 Task: Create New Customer with Customer Name: The Biscuit Bar, Billing Address Line1: 3107 Abia Martin Drive, Billing Address Line2:  Panther Burn, Billing Address Line3:  Mississippi 38765
Action: Mouse moved to (190, 70)
Screenshot: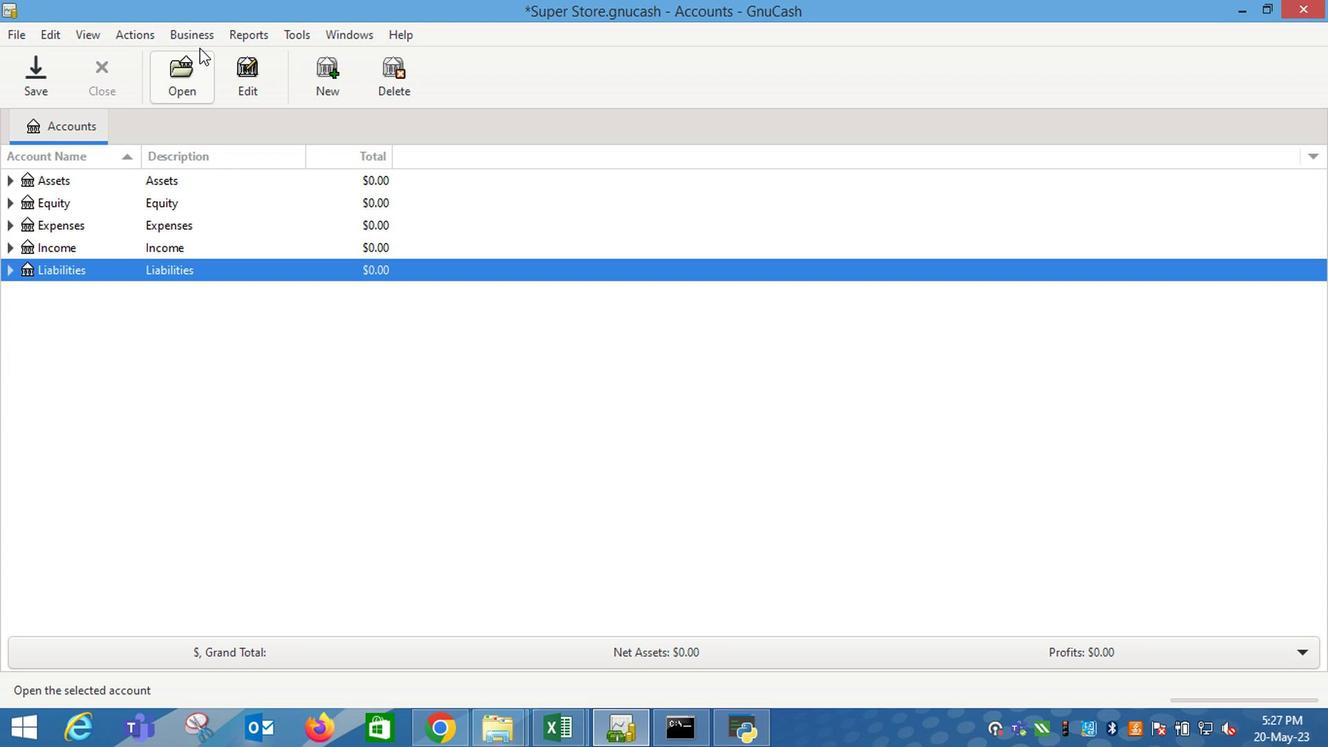 
Action: Mouse pressed left at (190, 70)
Screenshot: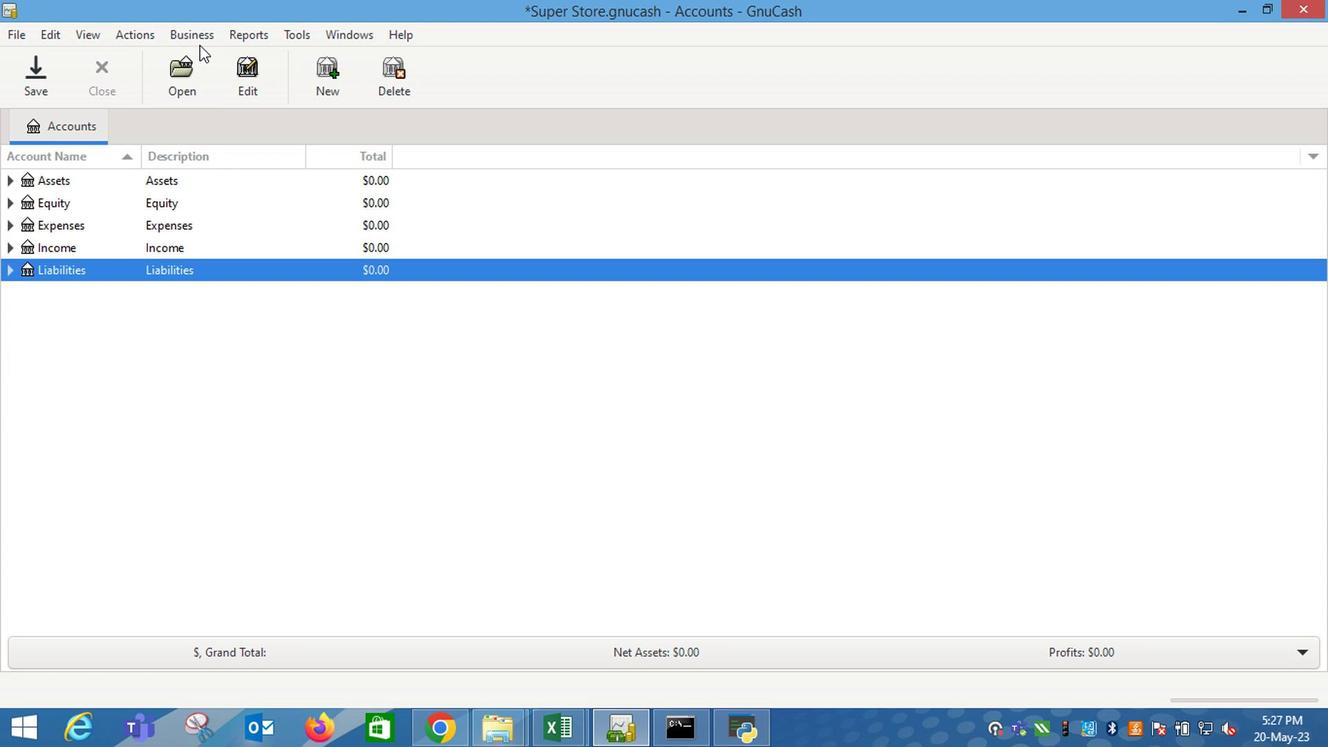
Action: Mouse moved to (401, 87)
Screenshot: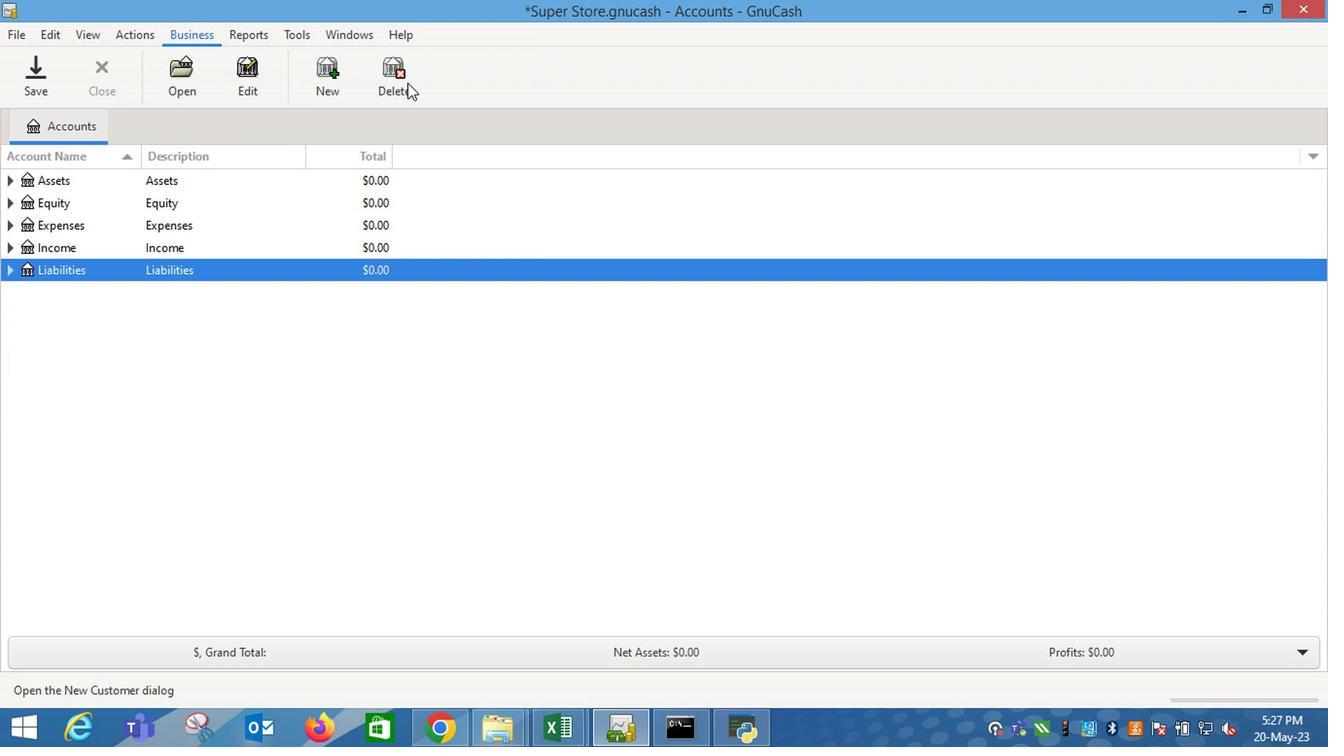 
Action: Mouse pressed left at (401, 87)
Screenshot: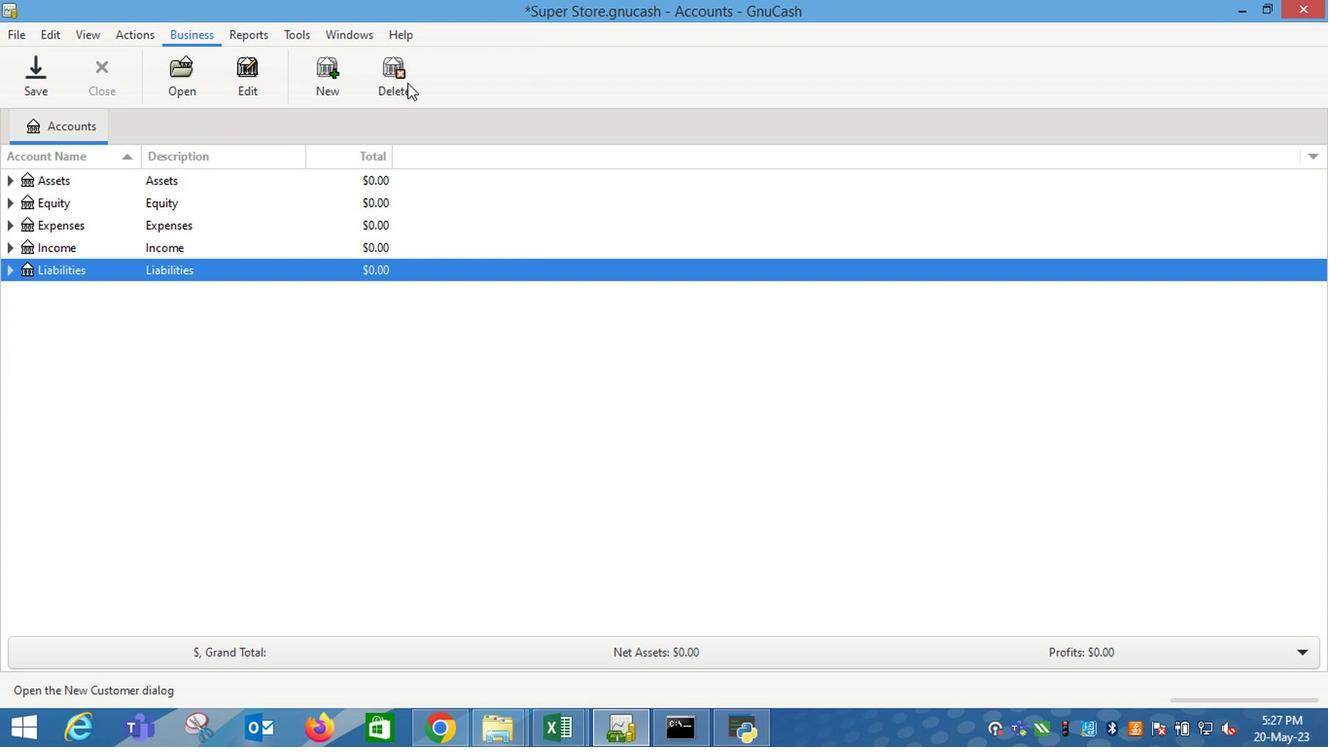 
Action: Key pressed <Key.shift_r>Te<Key.space><Key.shift_r><Key.shift_r>Biscuit<Key.space><Key.shift_r>Bar<Key.tab><Key.tab><Key.tab>3107<Key.space><Key.shift_r>Abia<Key.space><Key.shift_r>Marton<Key.backspace><Key.backspace>on<Key.backspace><Key.backspace>
Screenshot: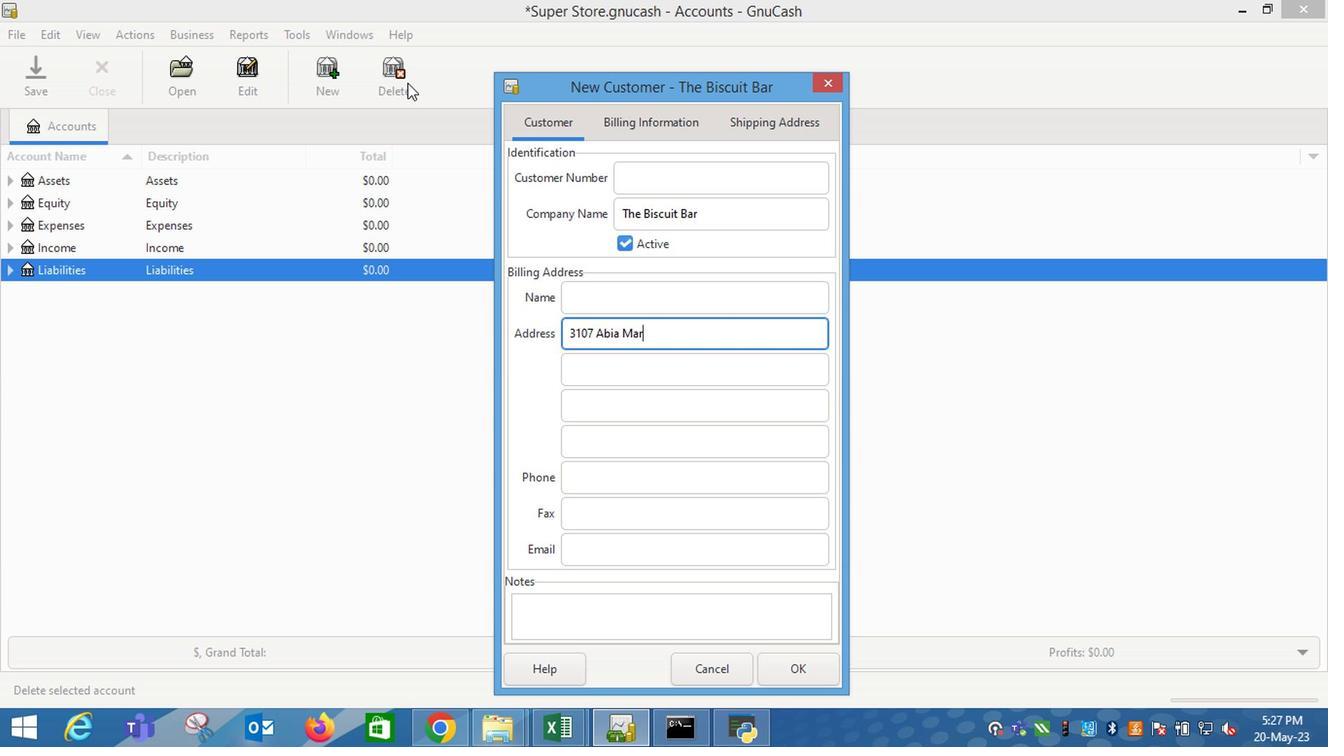 
Action: Mouse moved to (201, 70)
Screenshot: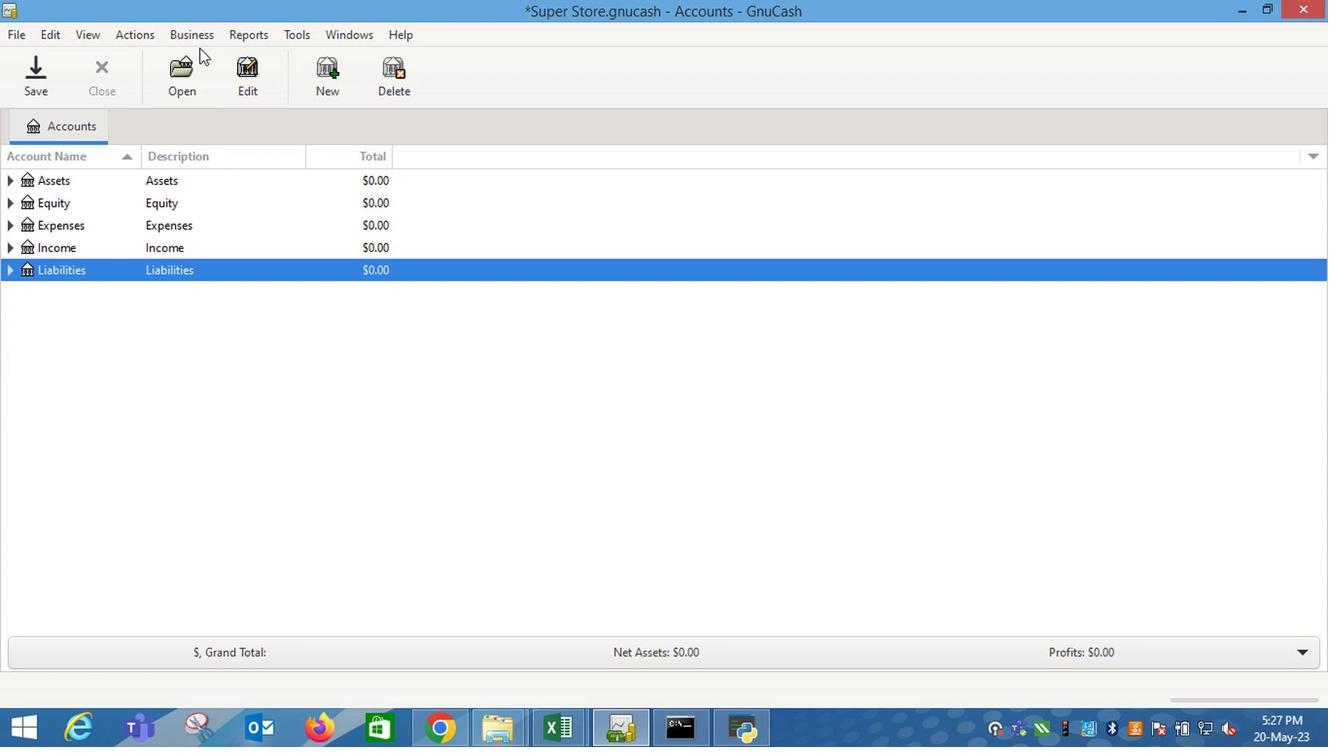 
Action: Mouse pressed left at (201, 70)
Screenshot: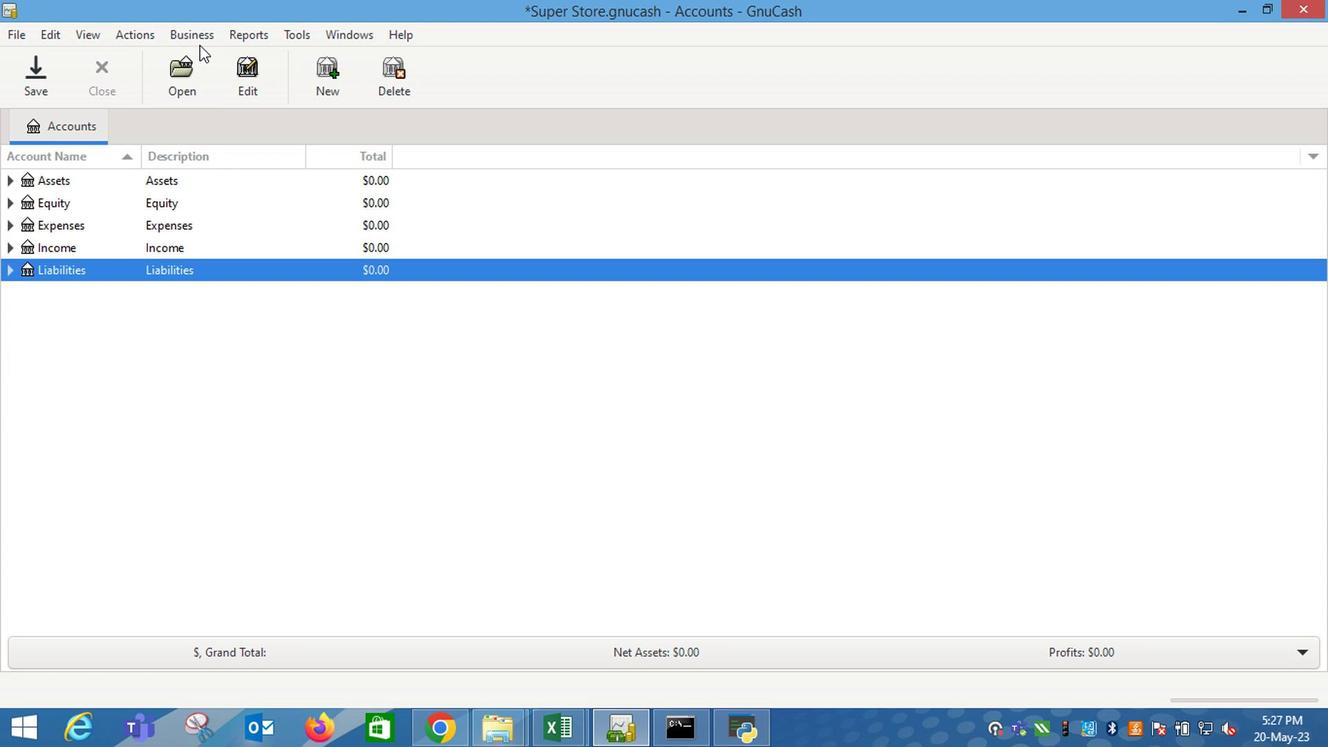 
Action: Mouse moved to (378, 85)
Screenshot: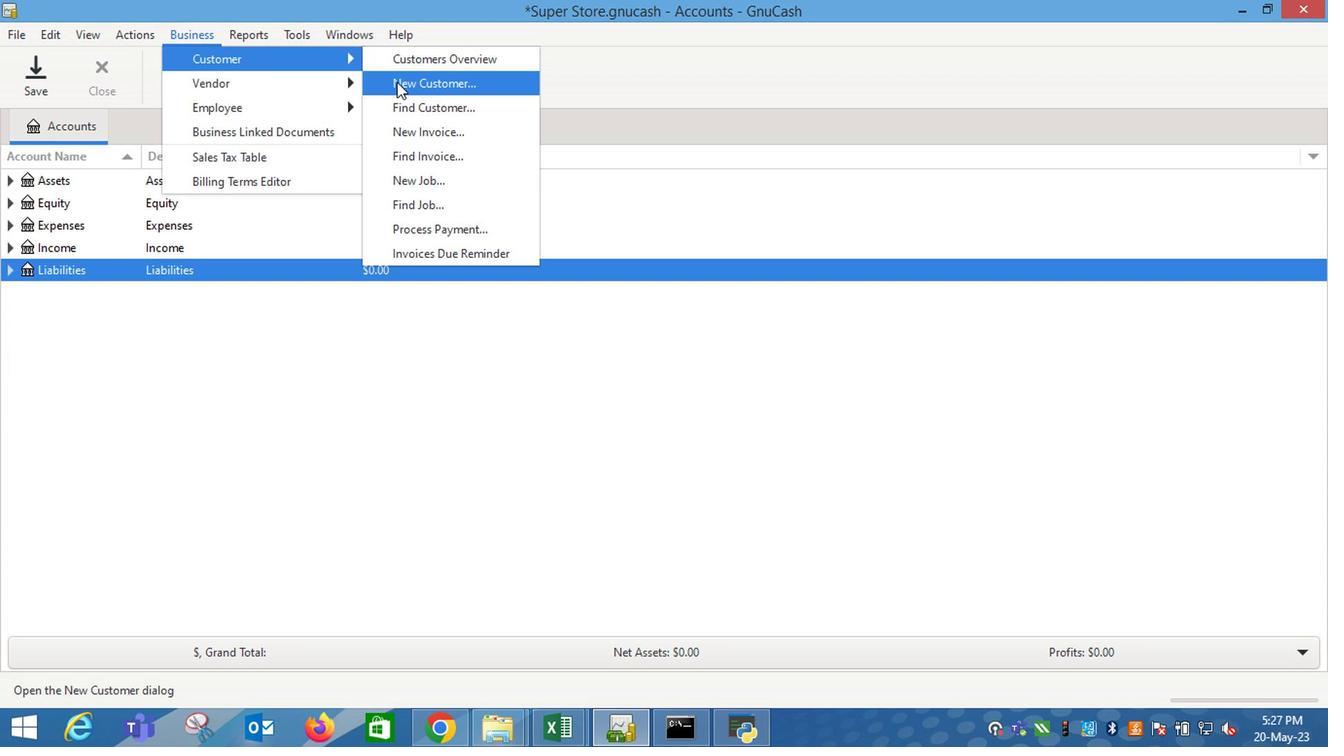 
Action: Mouse pressed left at (378, 85)
Screenshot: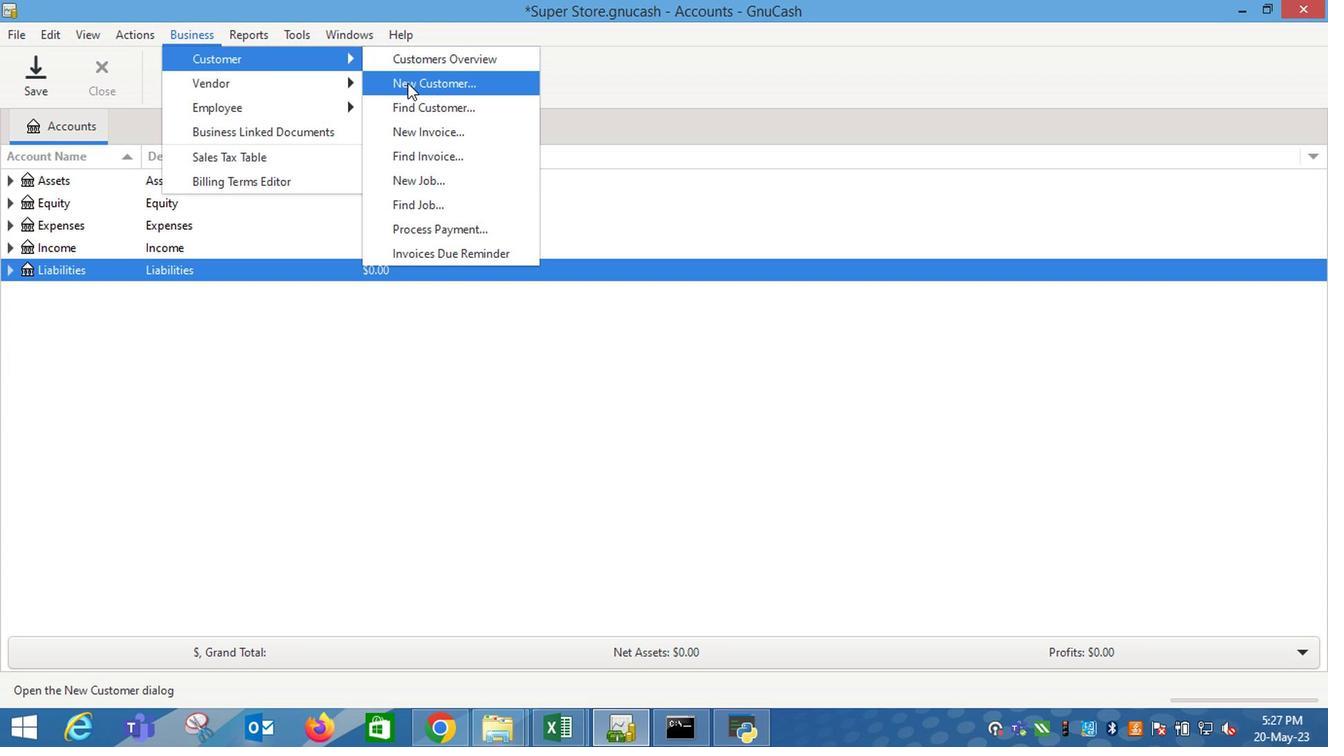
Action: Key pressed <Key.shift_r>The<Key.space><Key.shift_r>Biscuit<Key.space><Key.shift_r>Bar<Key.tab><Key.tab><Key.tab>3107<Key.space><Key.shift_r>Abia<Key.space><Key.shift_r>Martin<Key.space><Key.shift_r>Drive<Key.tab><Key.shift_r>P<Key.tab><Key.shift_r>M<Key.tab><Key.enter>
Screenshot: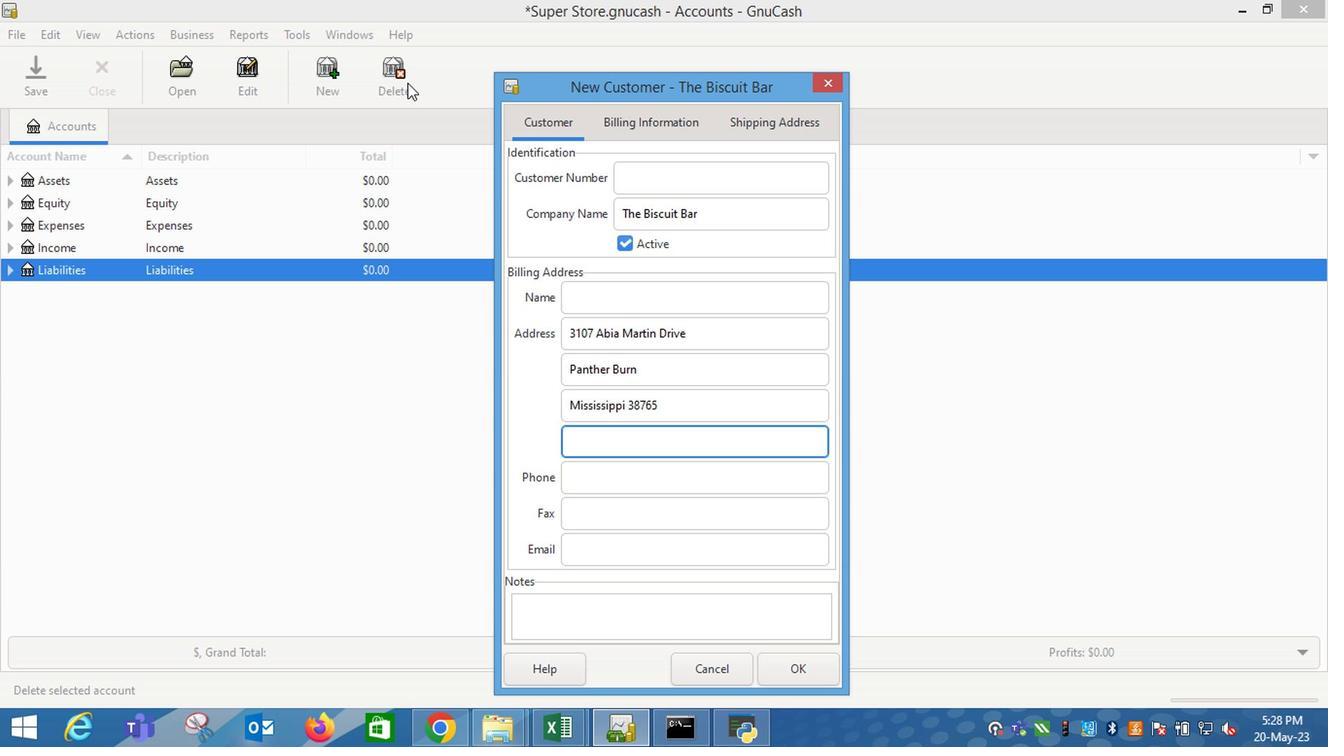 
